 Task: Plan a road trip along the Natchez Trace Parkway from Natchez, Mississippi, to Tupelo, Mississippi.
Action: Mouse moved to (235, 76)
Screenshot: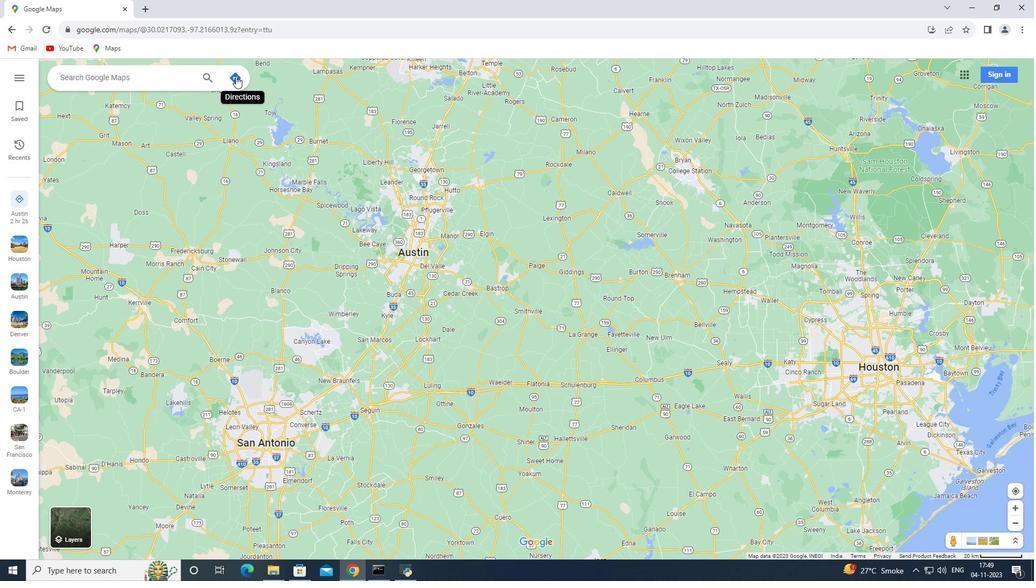 
Action: Mouse pressed left at (235, 76)
Screenshot: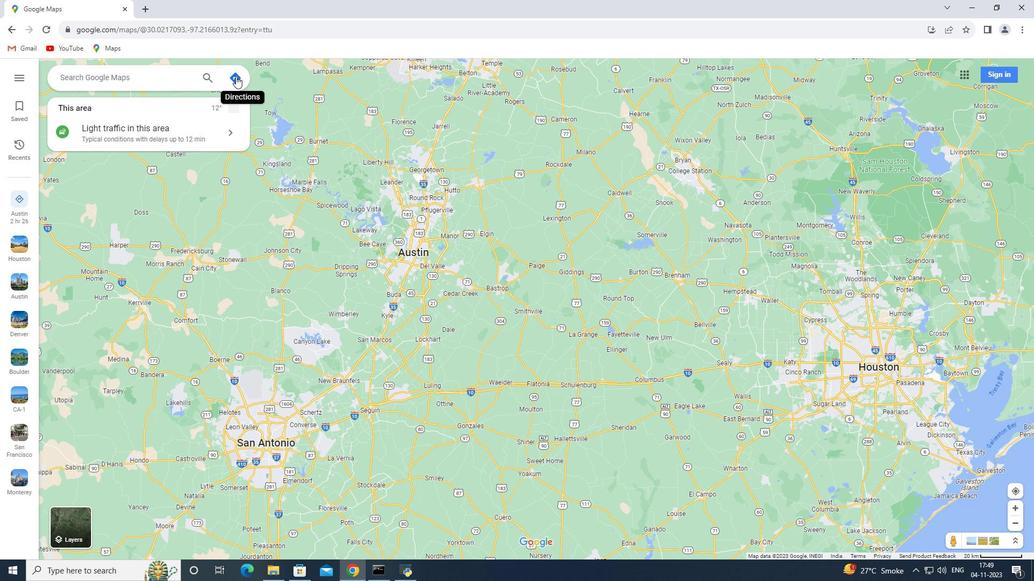 
Action: Mouse moved to (166, 113)
Screenshot: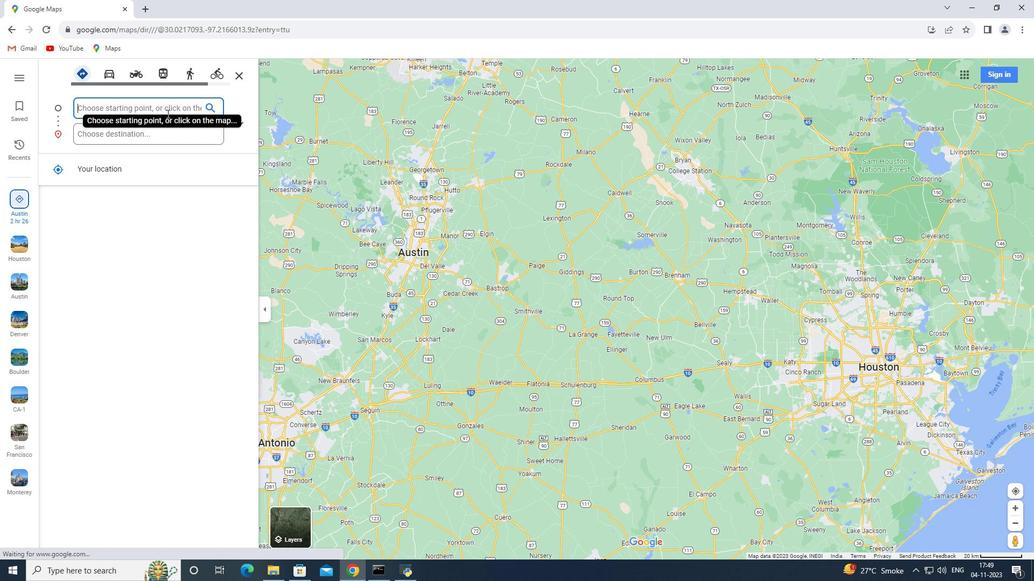 
Action: Key pressed <Key.shift>Natchez,<Key.space><Key.shift>Mississippi
Screenshot: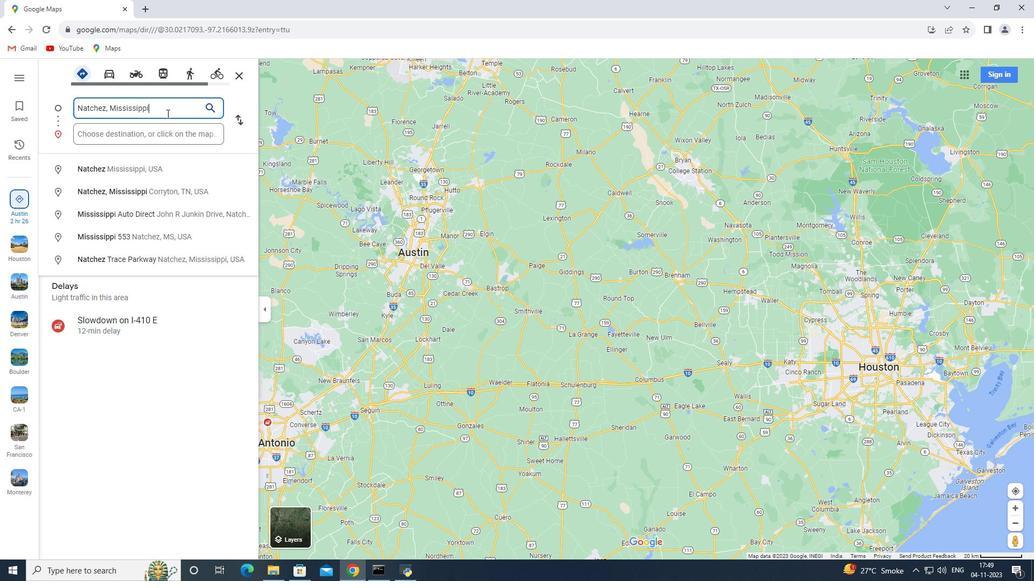 
Action: Mouse moved to (158, 131)
Screenshot: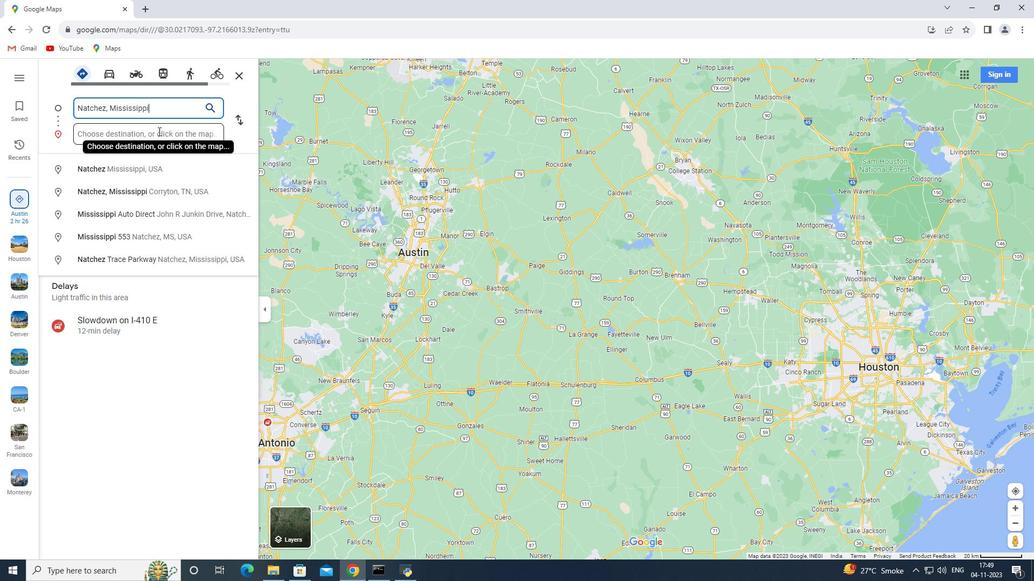 
Action: Mouse pressed left at (158, 131)
Screenshot: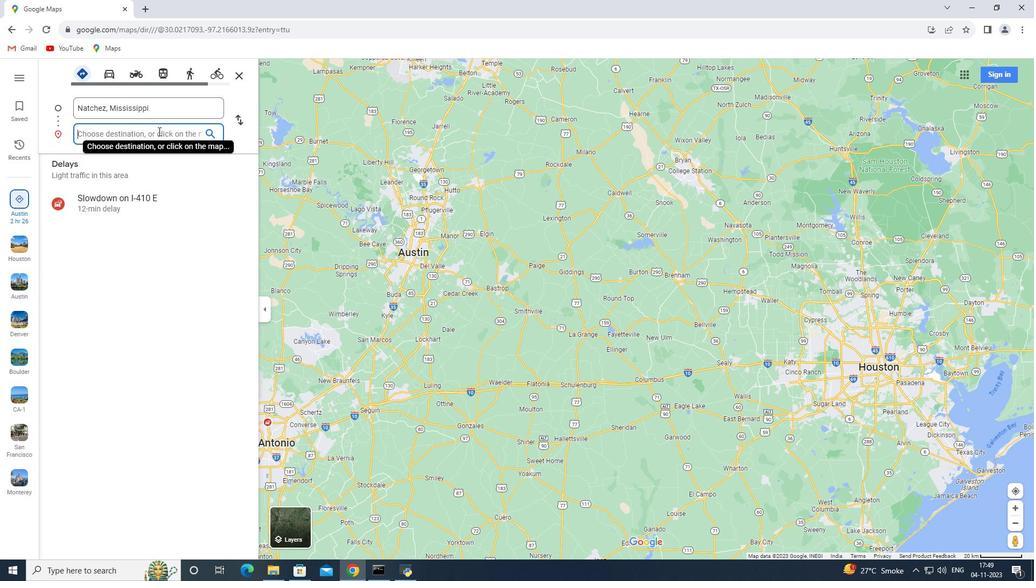 
Action: Key pressed <Key.shift>Tupelo,<Key.space><Key.shift>Mississippi<Key.enter>
Screenshot: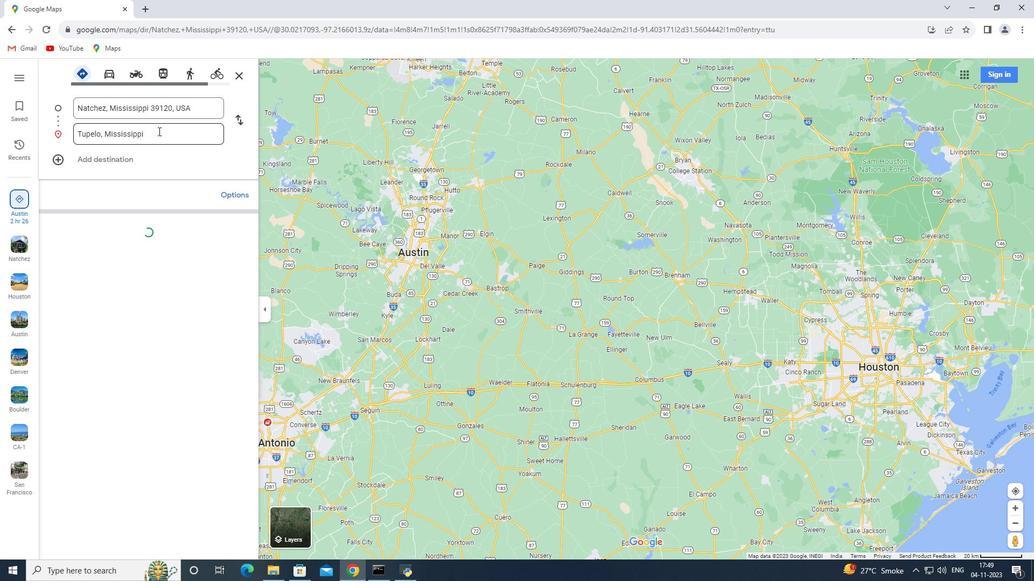 
Action: Mouse moved to (605, 74)
Screenshot: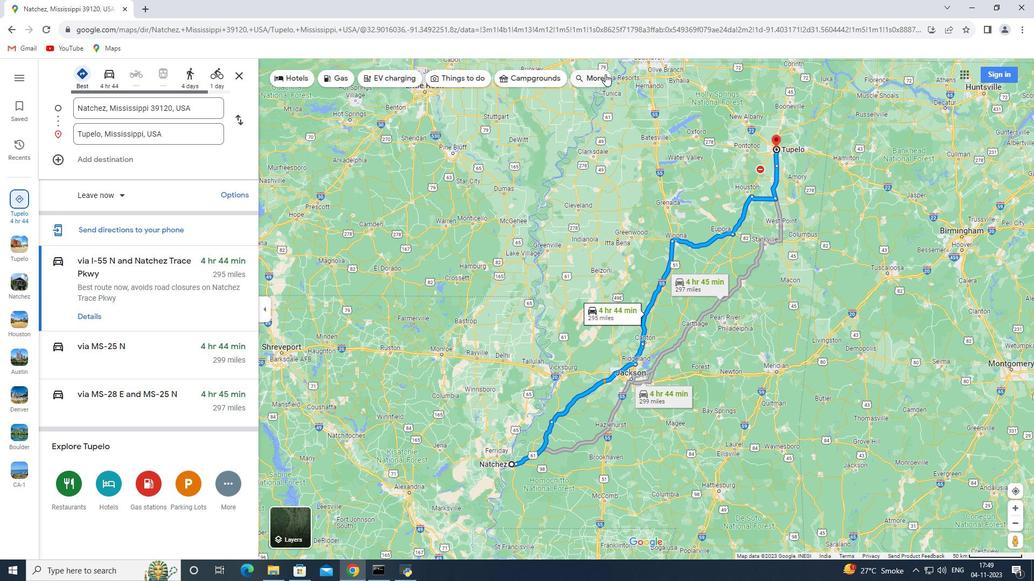 
Action: Mouse pressed left at (605, 74)
Screenshot: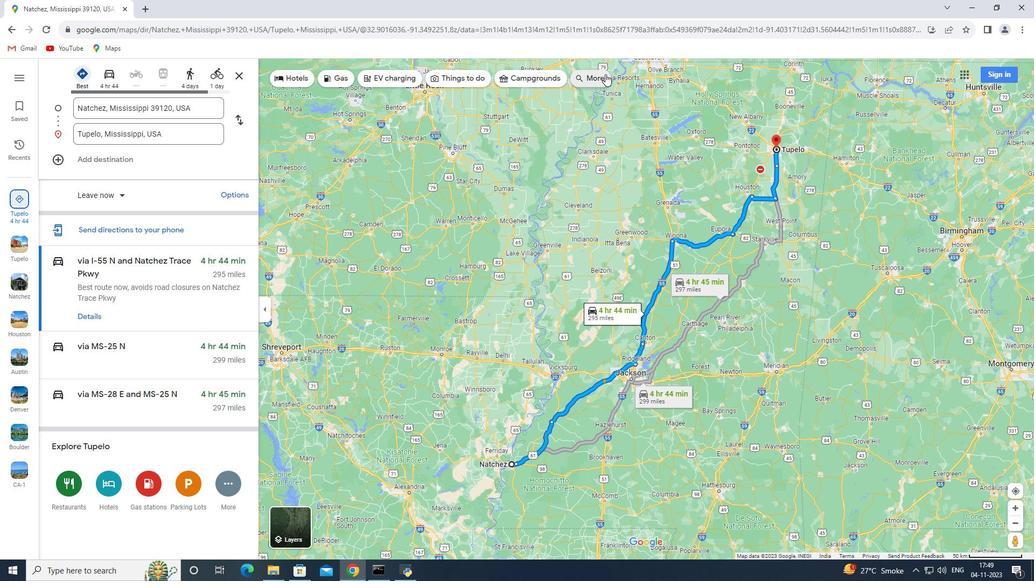 
Action: Mouse moved to (156, 81)
Screenshot: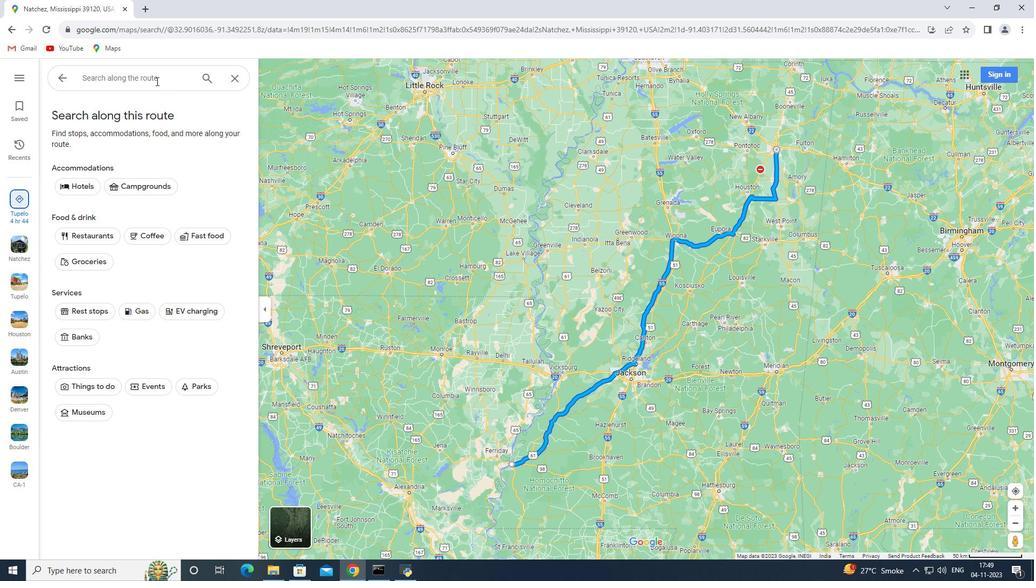 
Action: Mouse pressed left at (156, 81)
Screenshot: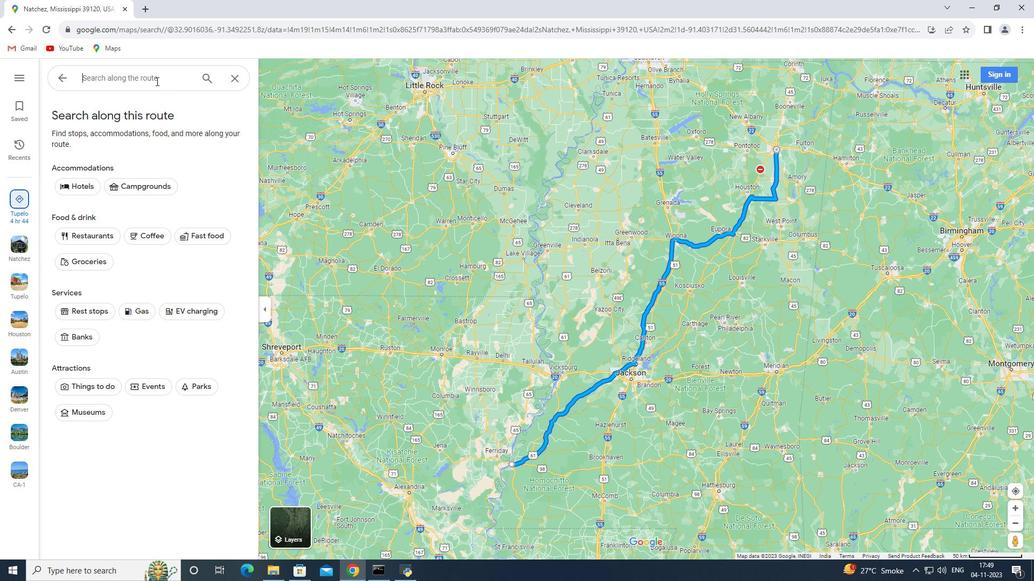 
Action: Key pressed <Key.shift_r>Natchez<Key.space><Key.shift>Trace<Key.space><Key.shift>Parkway<Key.enter>
Screenshot: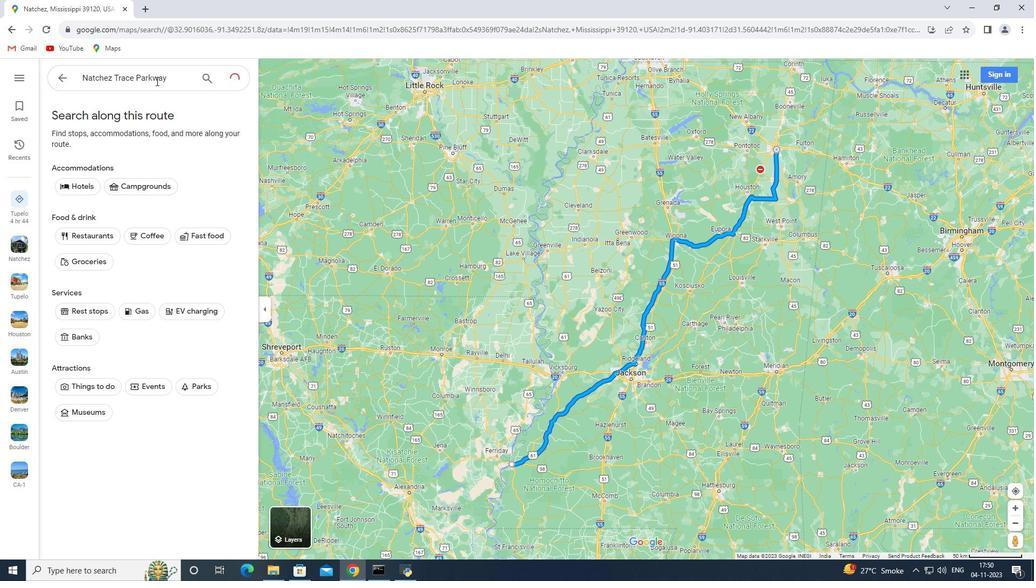 
